 Task: Add Acure Brightening Vitamin C & Ferulic Acid Serum, Oil Free to the cart.
Action: Mouse moved to (247, 118)
Screenshot: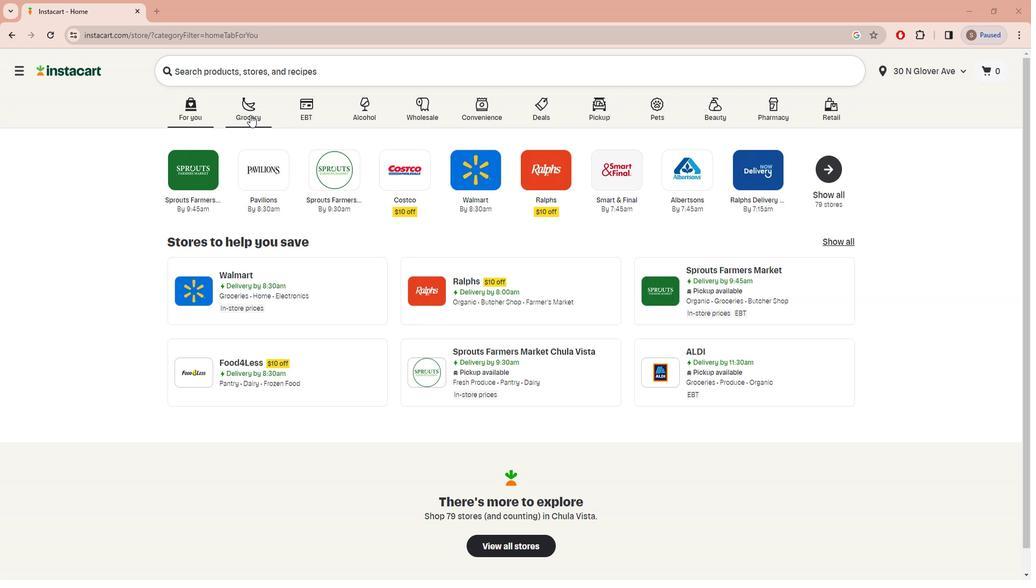 
Action: Mouse pressed left at (247, 118)
Screenshot: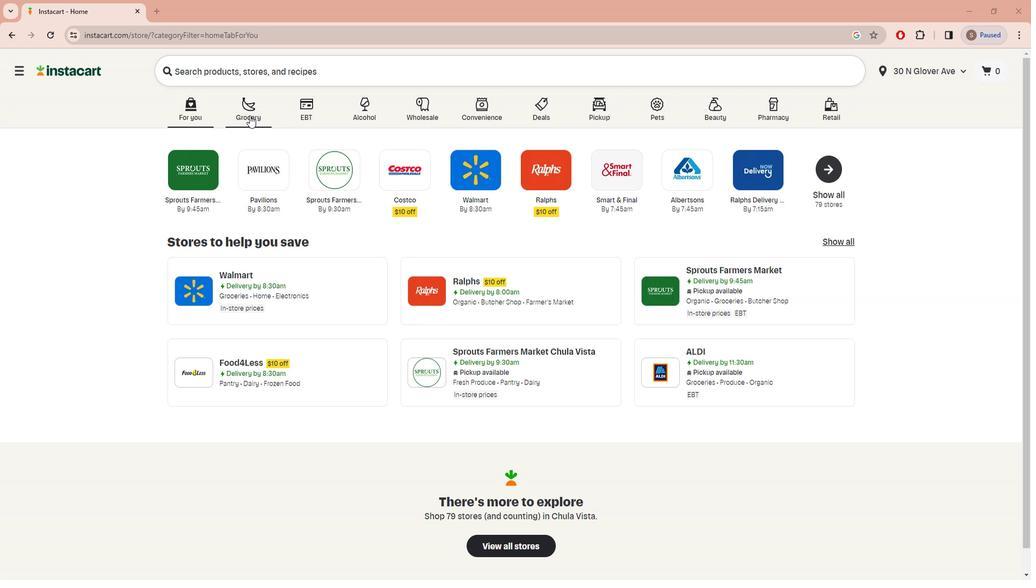 
Action: Mouse moved to (331, 318)
Screenshot: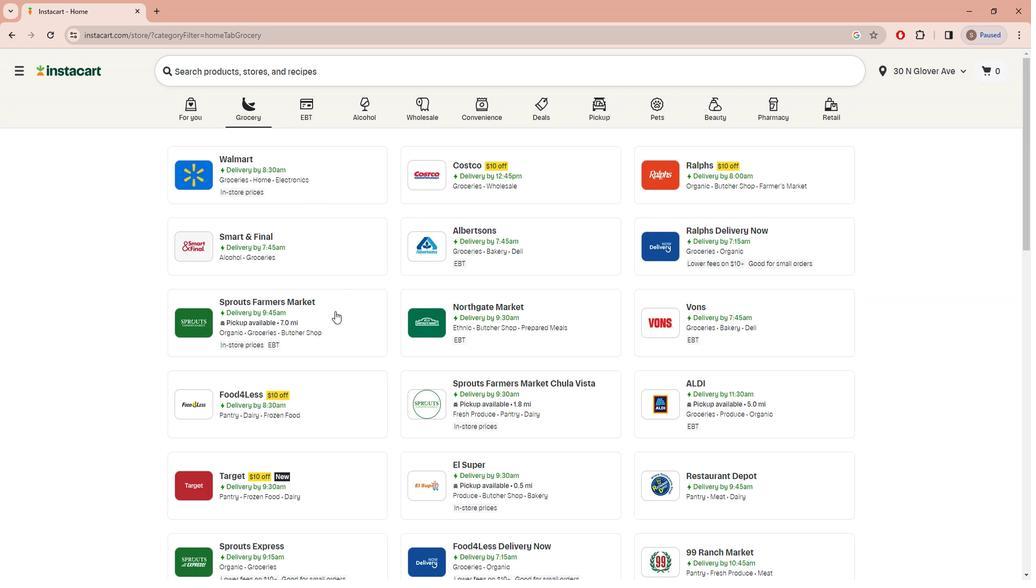 
Action: Mouse pressed left at (331, 318)
Screenshot: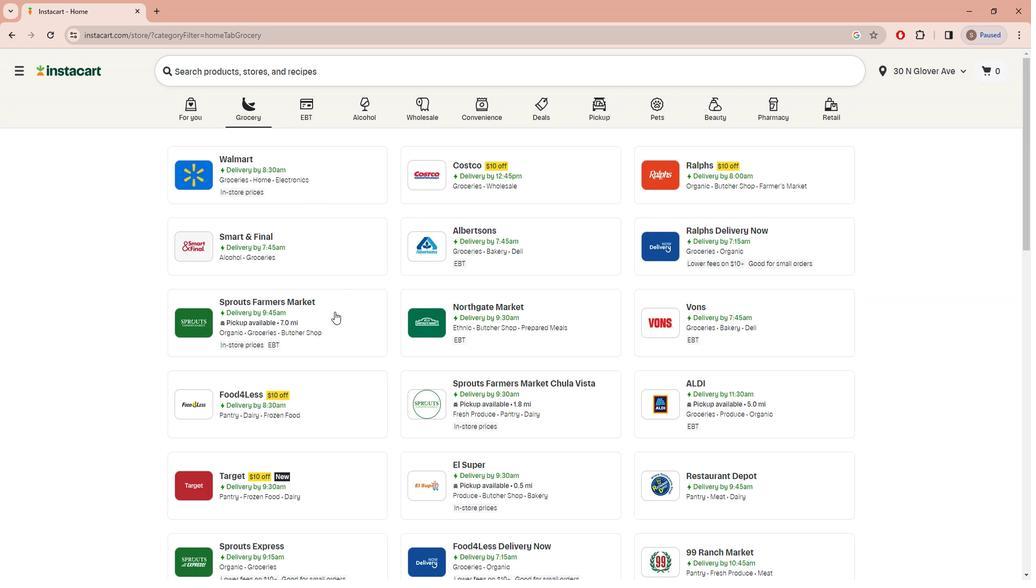 
Action: Mouse moved to (38, 341)
Screenshot: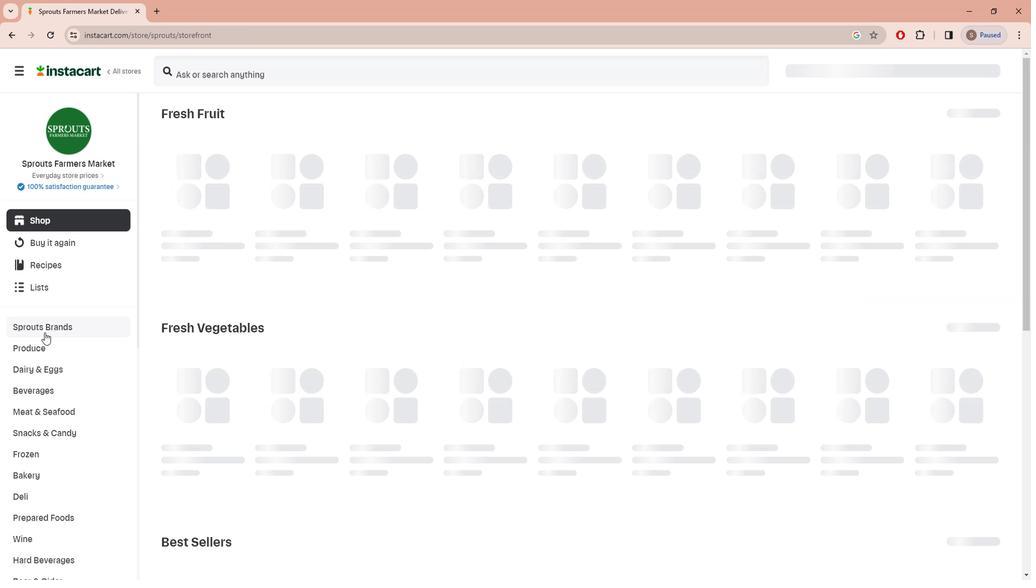 
Action: Mouse scrolled (38, 340) with delta (0, 0)
Screenshot: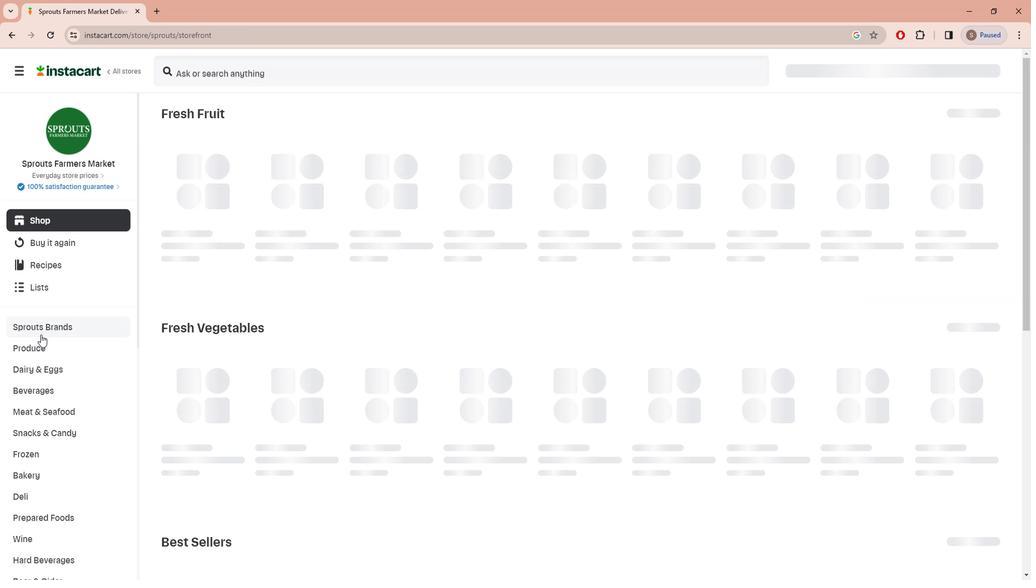 
Action: Mouse scrolled (38, 340) with delta (0, 0)
Screenshot: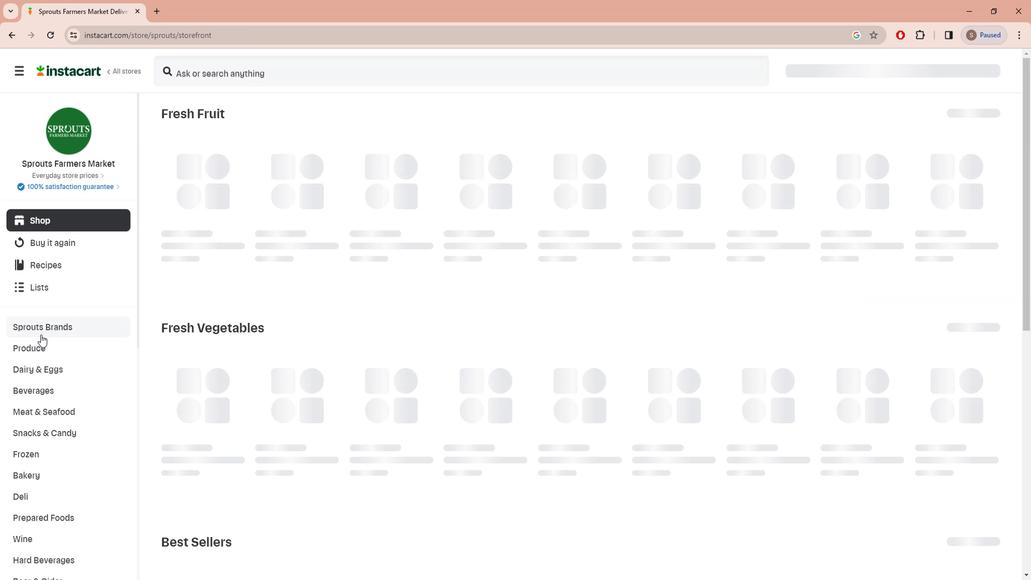 
Action: Mouse moved to (38, 341)
Screenshot: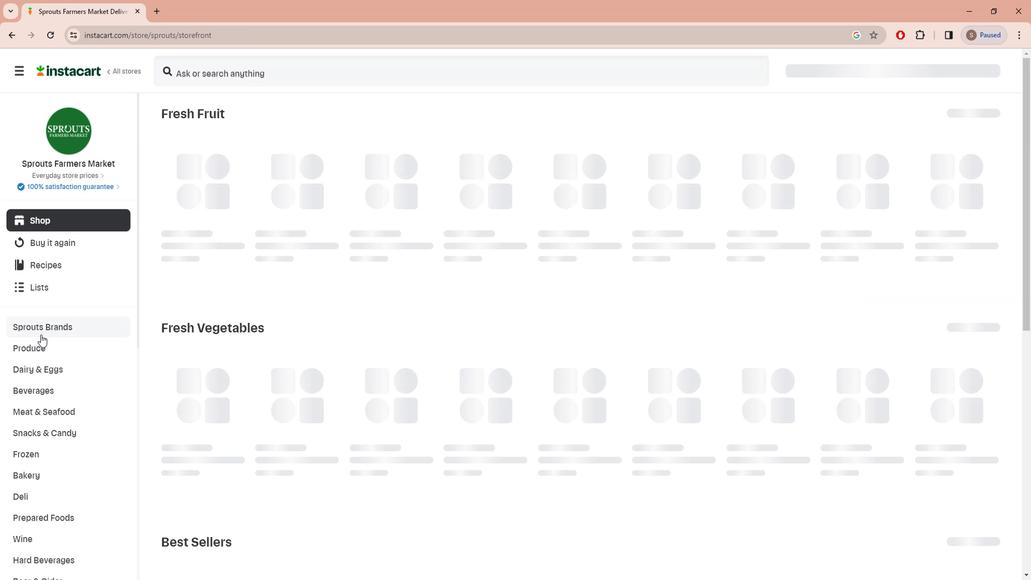 
Action: Mouse scrolled (38, 340) with delta (0, 0)
Screenshot: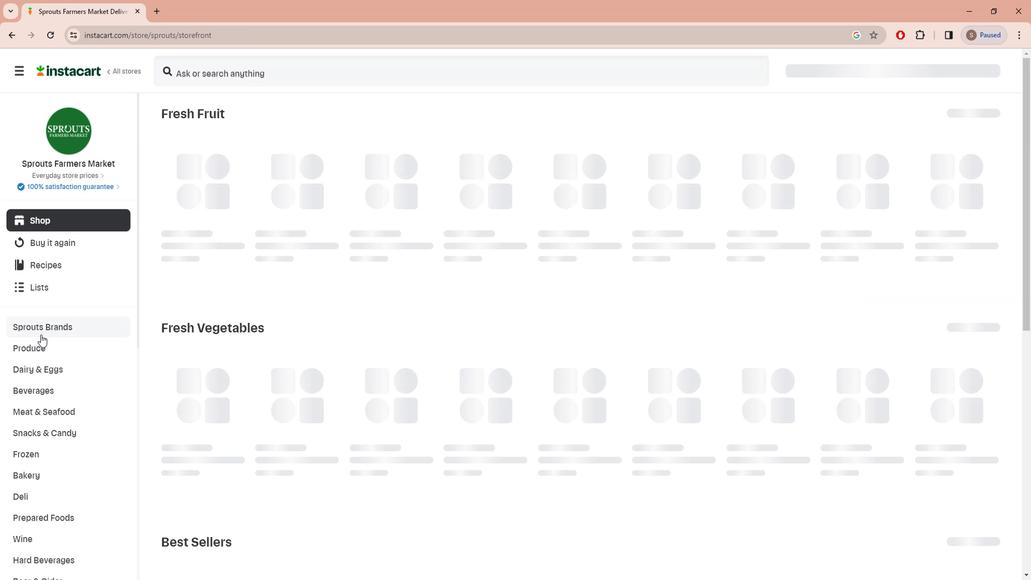 
Action: Mouse scrolled (38, 340) with delta (0, 0)
Screenshot: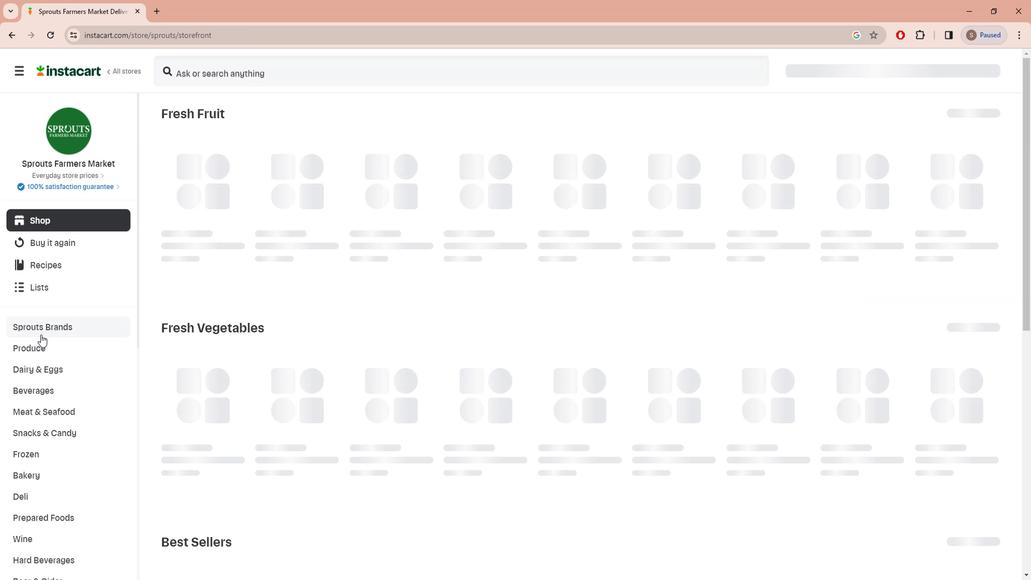 
Action: Mouse moved to (38, 342)
Screenshot: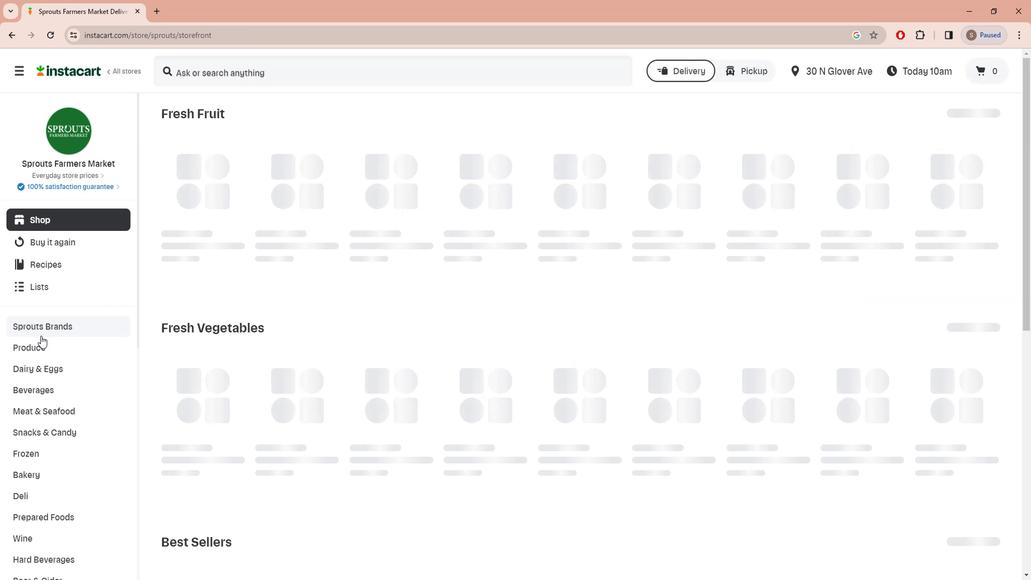 
Action: Mouse scrolled (38, 341) with delta (0, 0)
Screenshot: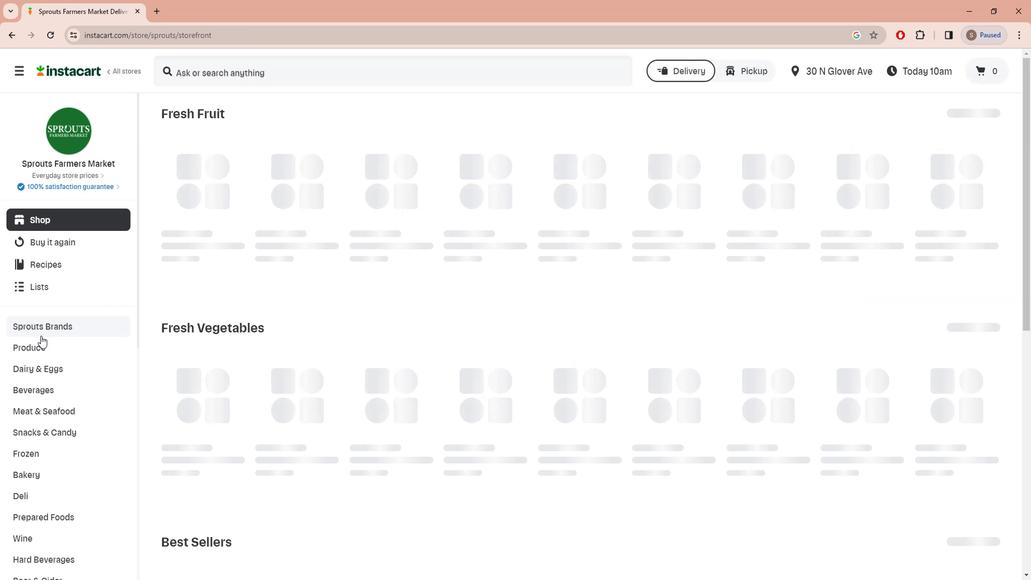 
Action: Mouse moved to (38, 342)
Screenshot: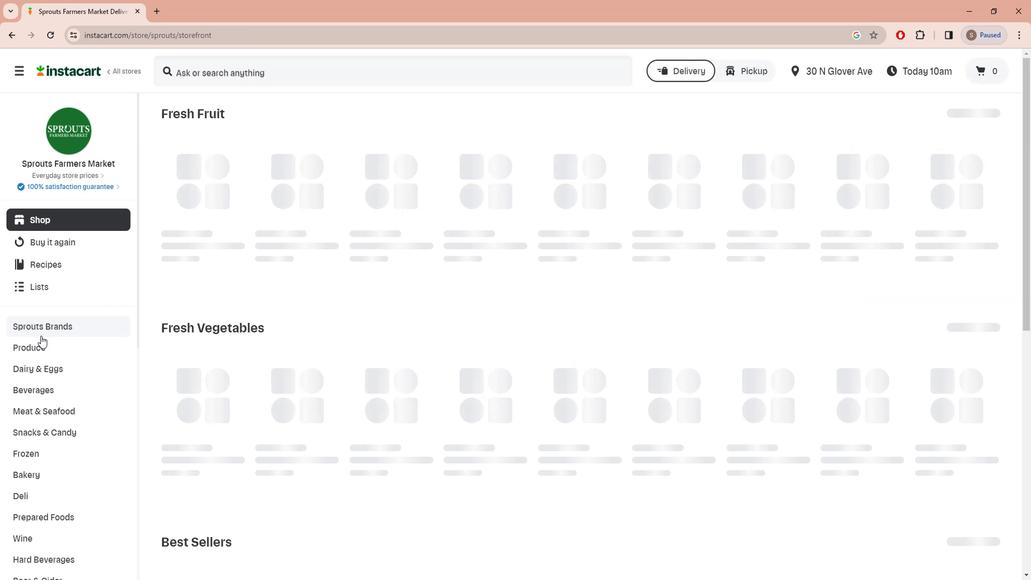 
Action: Mouse scrolled (38, 341) with delta (0, 0)
Screenshot: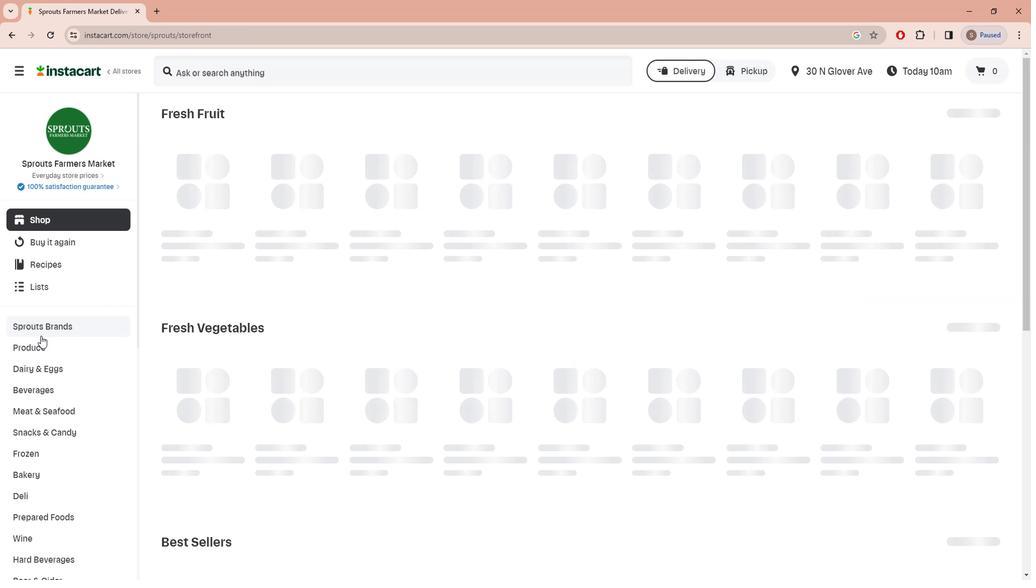 
Action: Mouse scrolled (38, 341) with delta (0, 0)
Screenshot: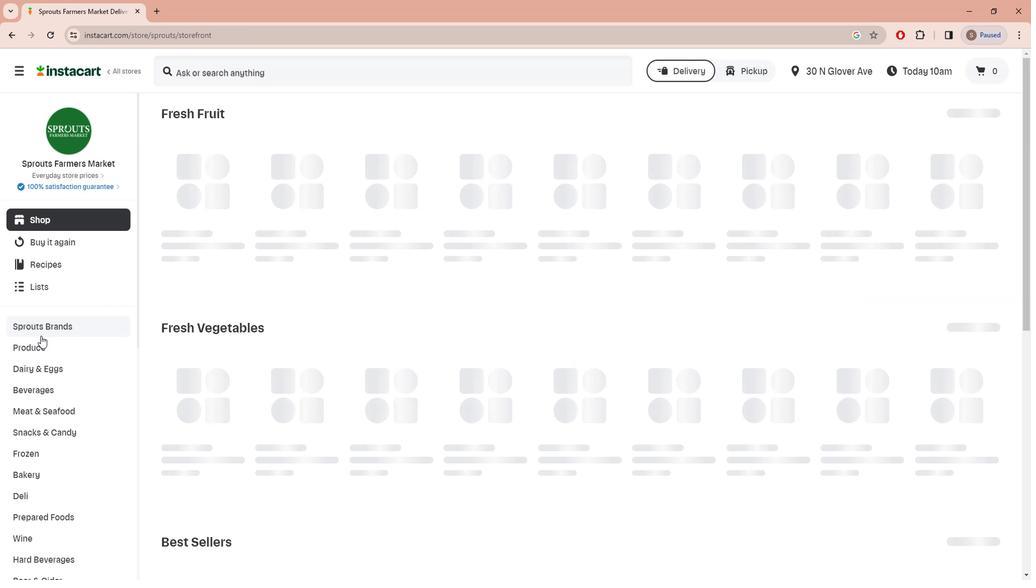 
Action: Mouse scrolled (38, 341) with delta (0, 0)
Screenshot: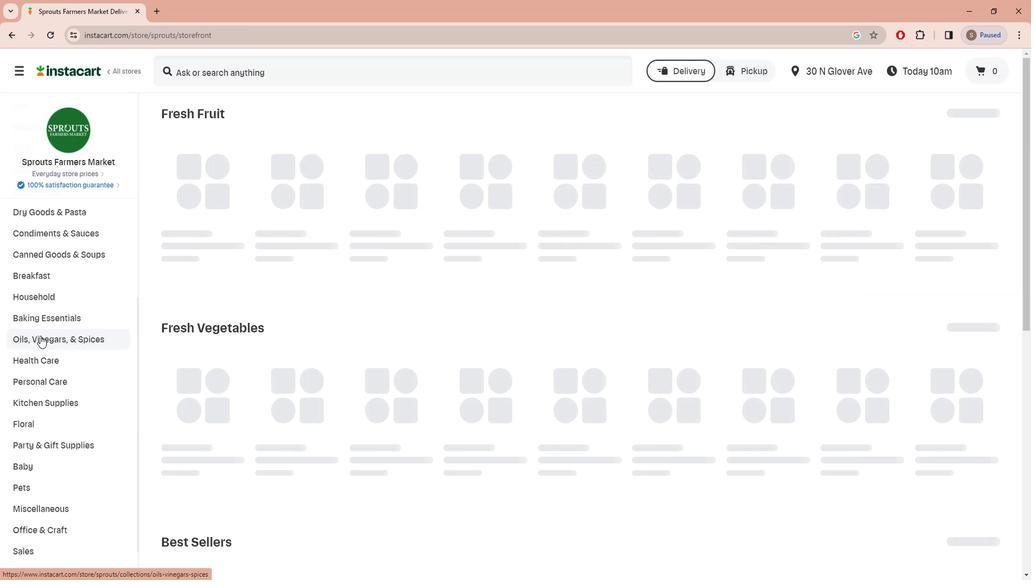 
Action: Mouse scrolled (38, 341) with delta (0, 0)
Screenshot: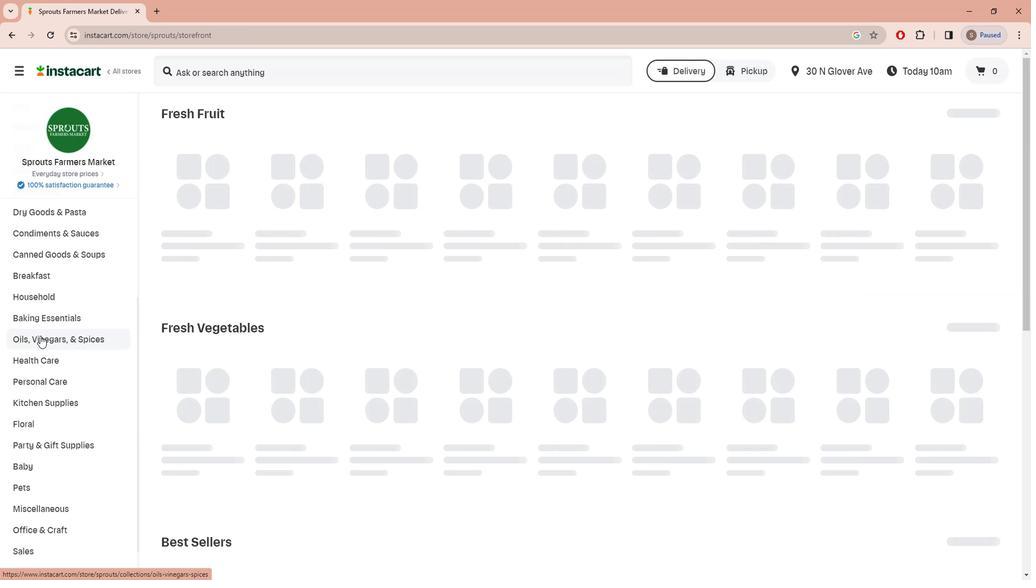 
Action: Mouse scrolled (38, 341) with delta (0, 0)
Screenshot: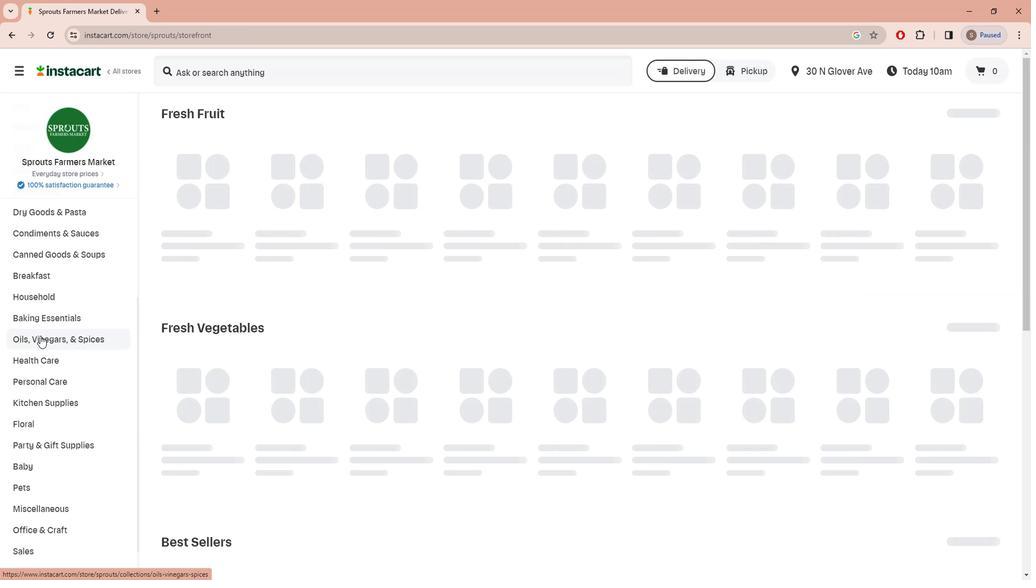 
Action: Mouse scrolled (38, 341) with delta (0, 0)
Screenshot: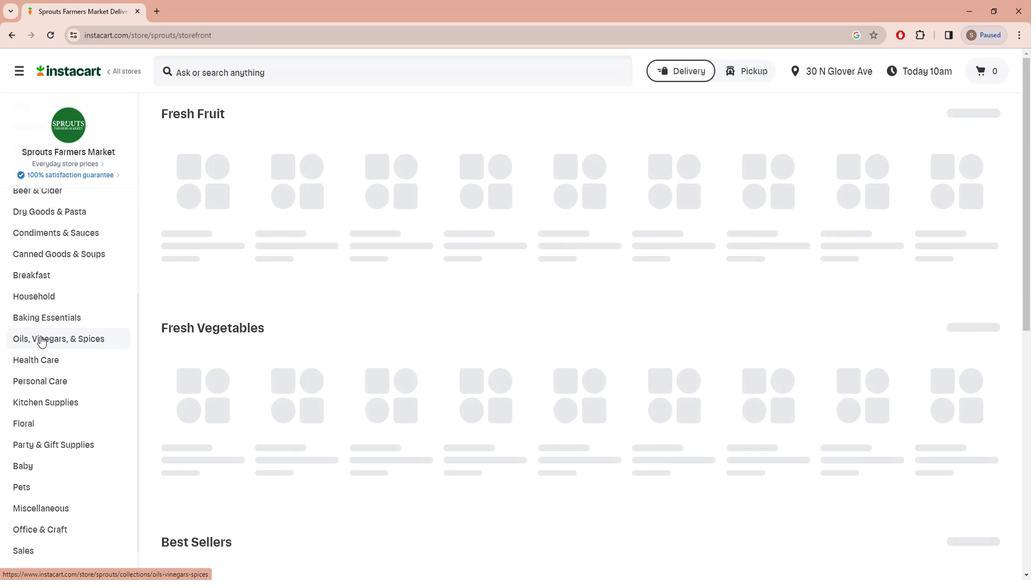 
Action: Mouse scrolled (38, 341) with delta (0, 0)
Screenshot: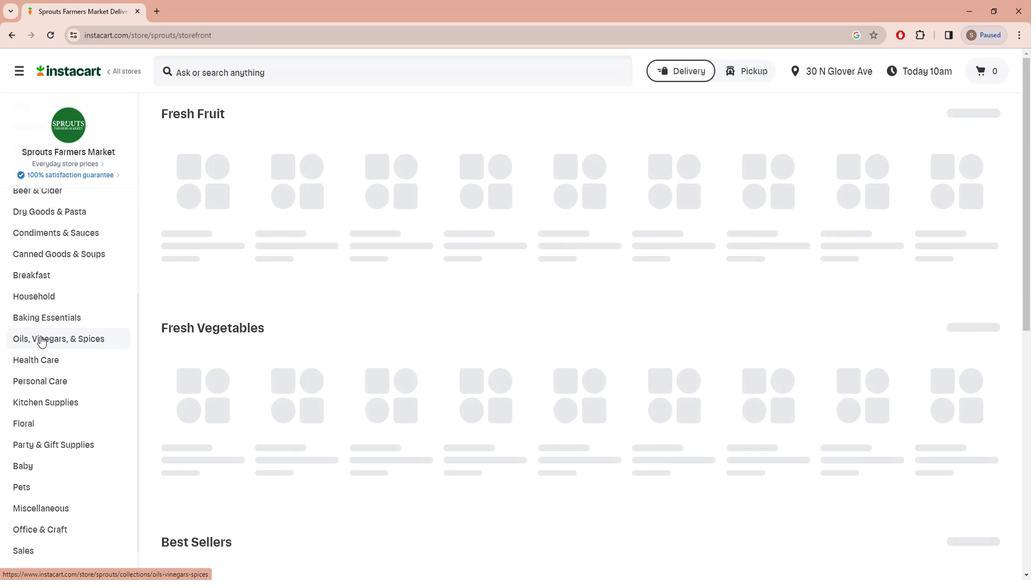 
Action: Mouse moved to (44, 333)
Screenshot: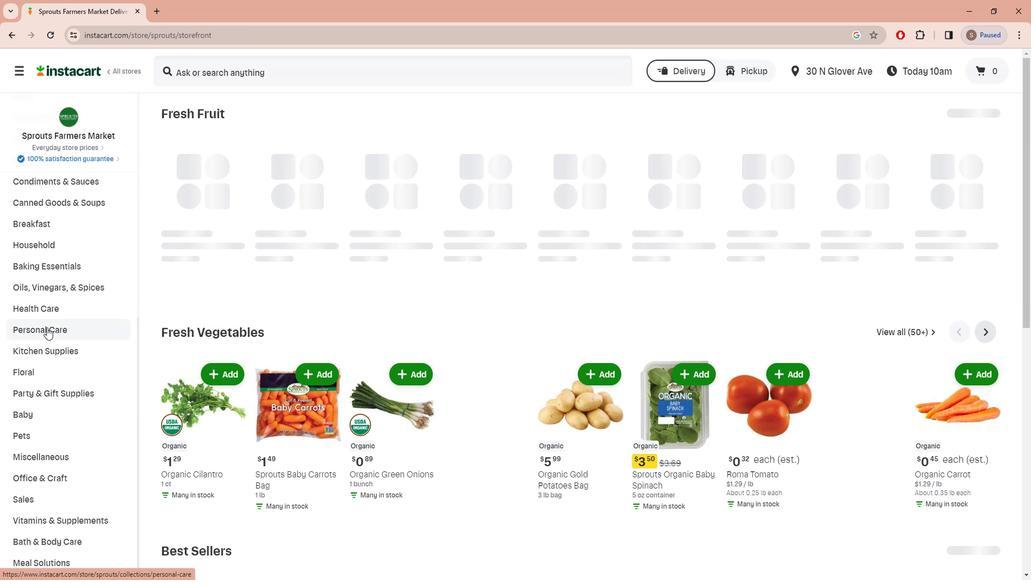 
Action: Mouse pressed left at (44, 333)
Screenshot: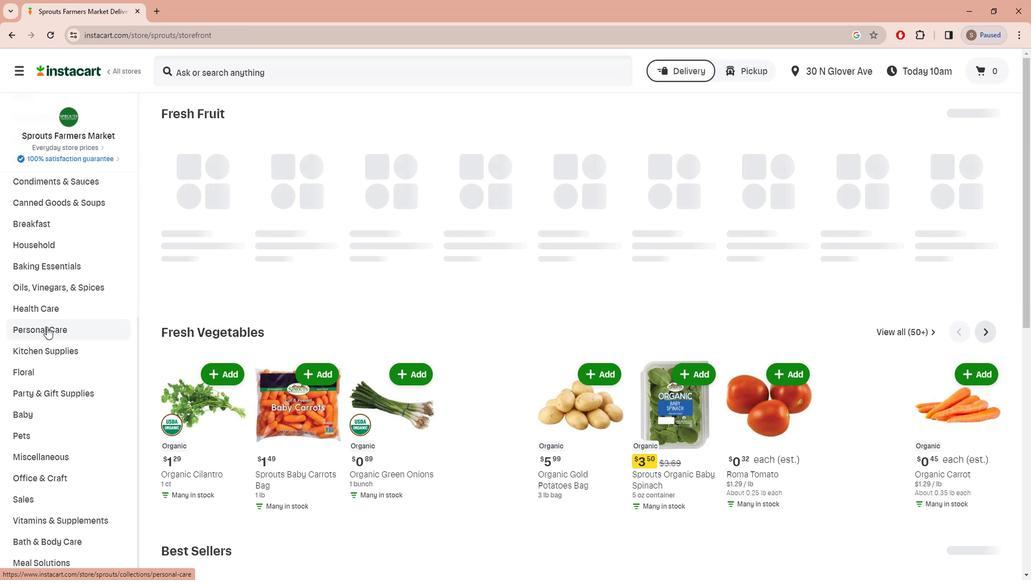 
Action: Mouse moved to (562, 145)
Screenshot: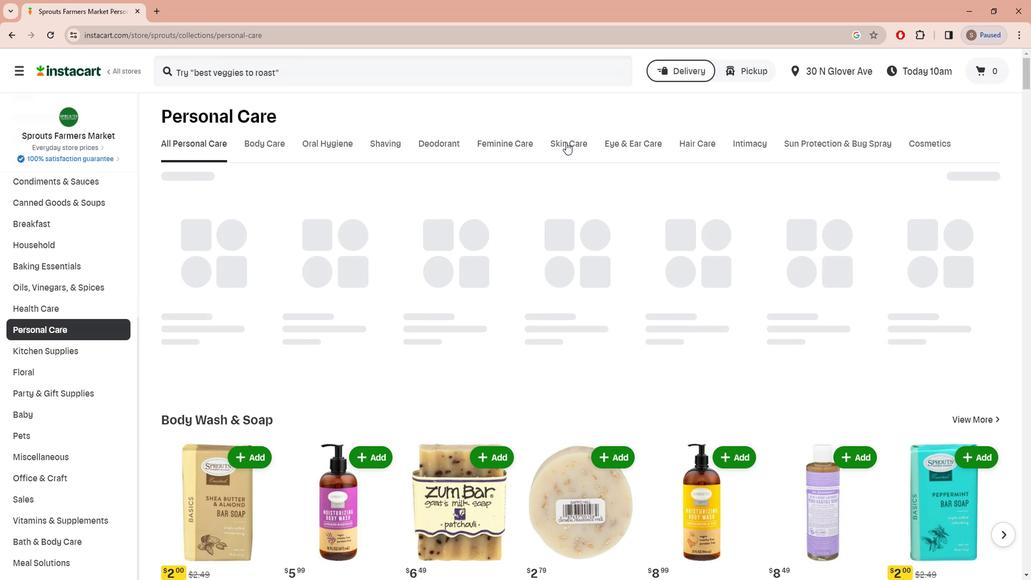 
Action: Mouse pressed left at (562, 145)
Screenshot: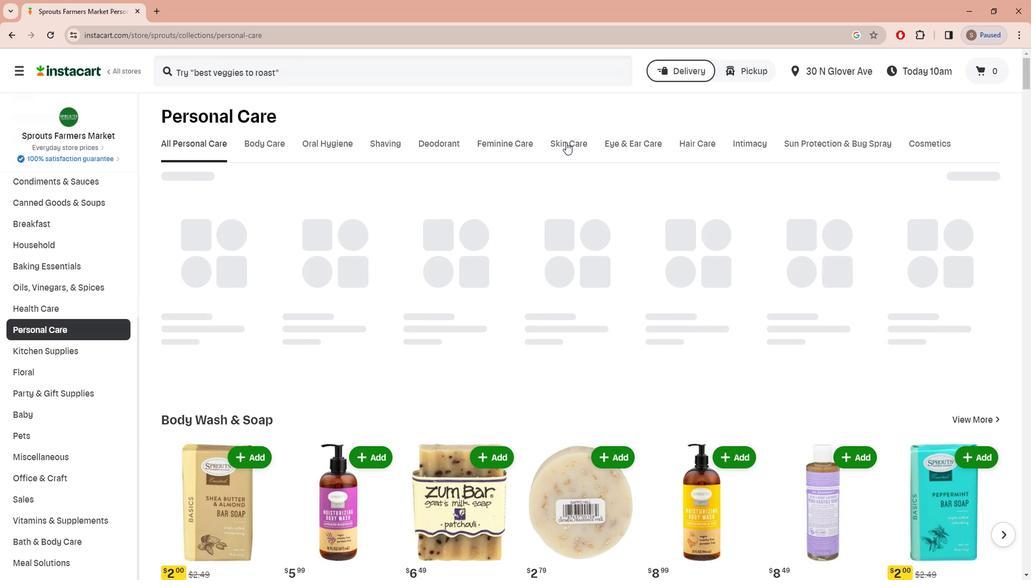 
Action: Mouse moved to (763, 197)
Screenshot: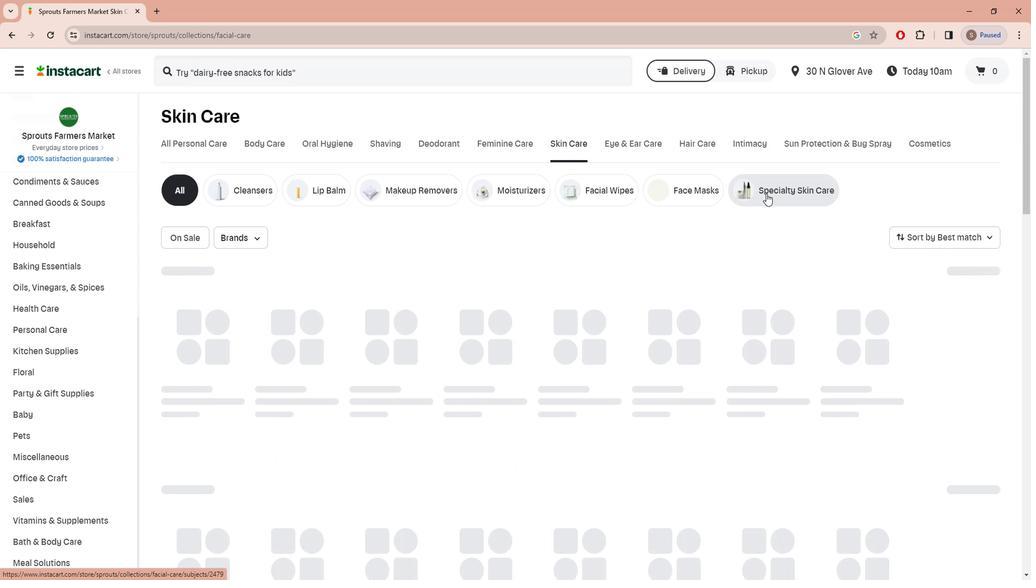 
Action: Mouse pressed left at (763, 197)
Screenshot: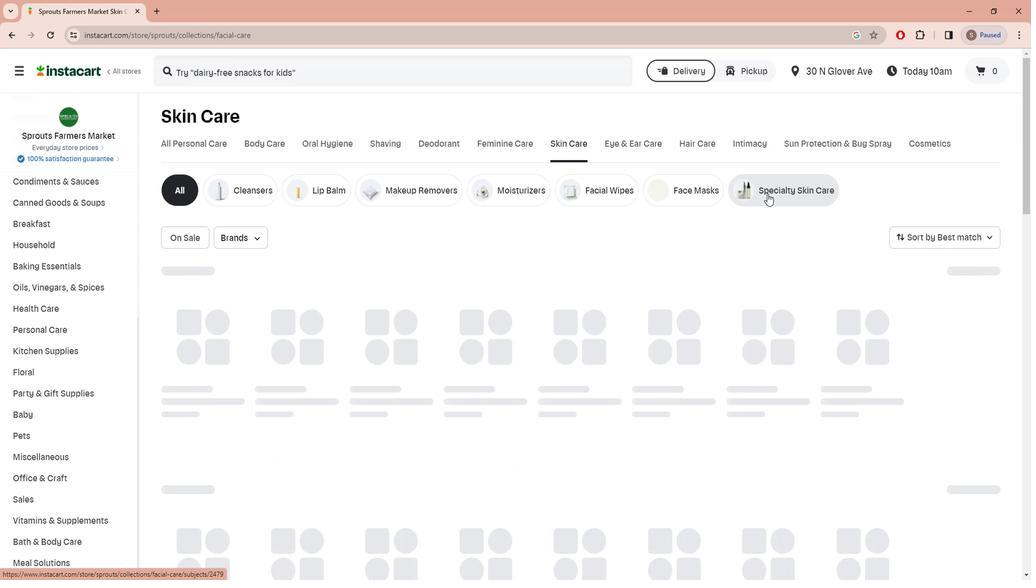 
Action: Mouse moved to (279, 76)
Screenshot: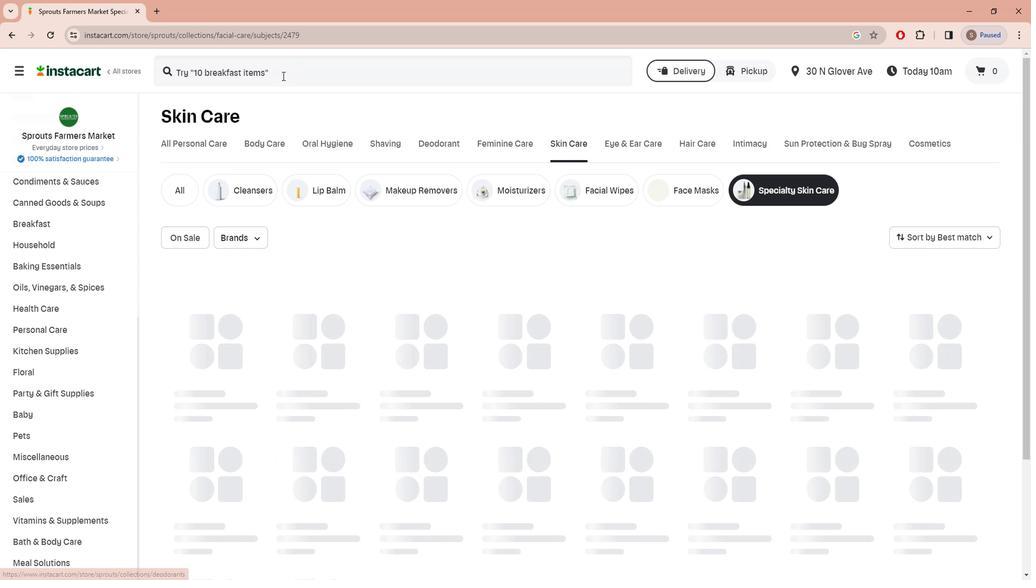 
Action: Mouse pressed left at (279, 76)
Screenshot: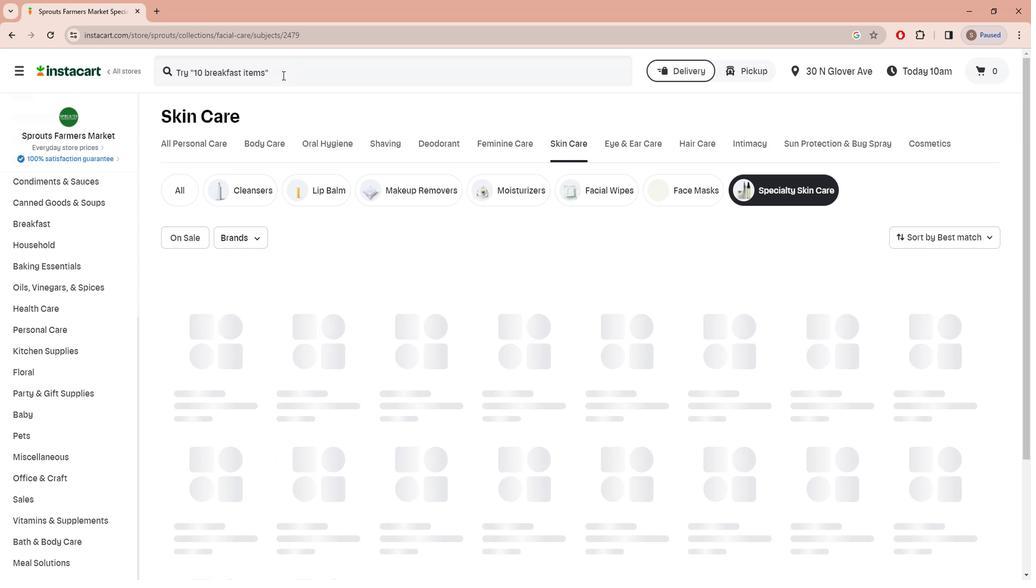 
Action: Key pressed <Key.shift>Acure<Key.space><Key.shift>Brightening<Key.space><Key.shift>B<Key.backspace><Key.shift>Vitamin<Key.space><Key.shift>C<Key.space><Key.shift><Key.shift><Key.shift><Key.shift><Key.shift><Key.shift><Key.shift><Key.shift>&<Key.space><Key.shift>Ferulic<Key.space><Key.shift>Acid<Key.space><Key.shift>Serum,<Key.space><Key.shift>Oil<Key.space><Key.shift>Free<Key.enter>
Screenshot: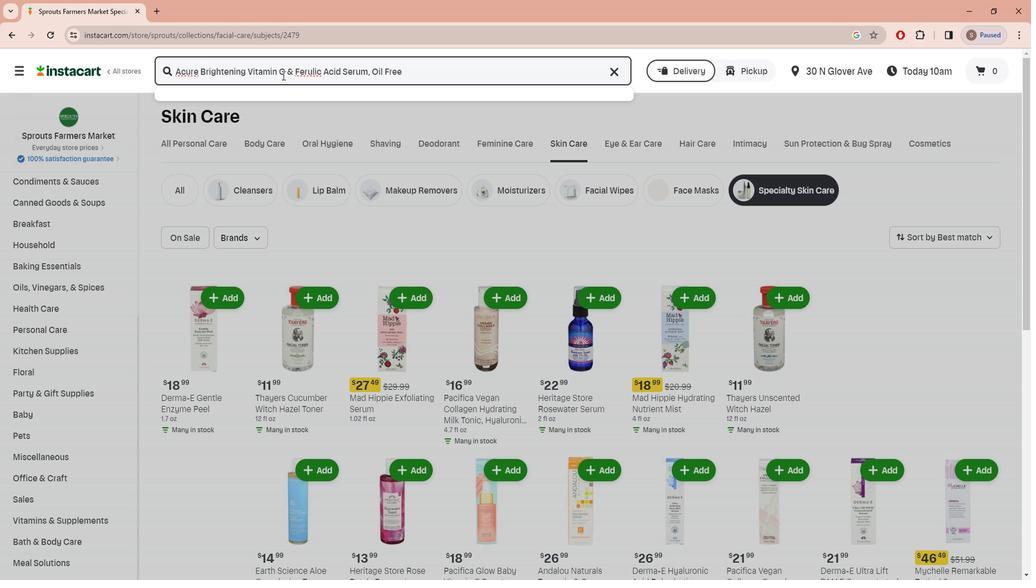 
Action: Mouse moved to (630, 202)
Screenshot: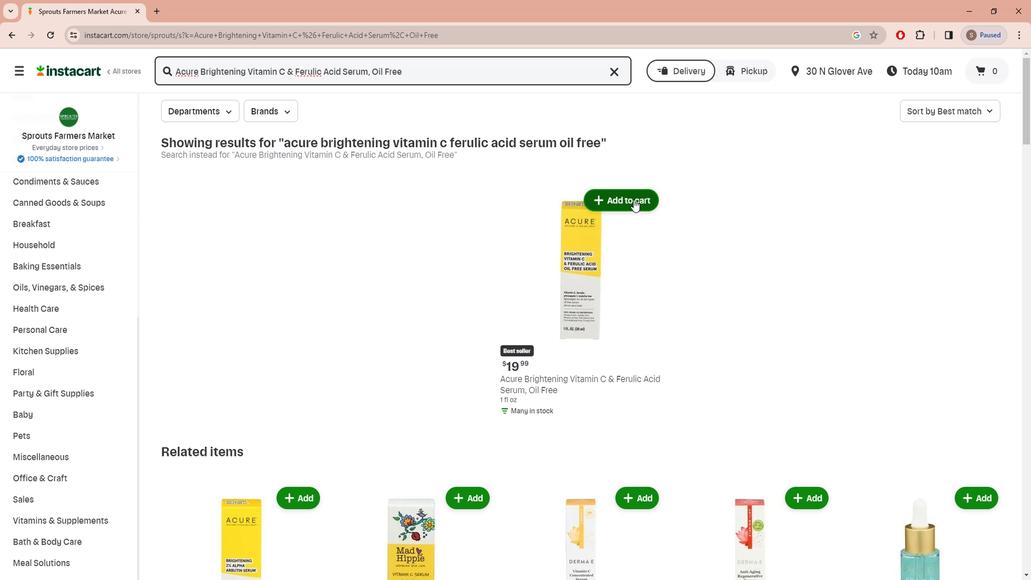 
Action: Mouse pressed left at (630, 202)
Screenshot: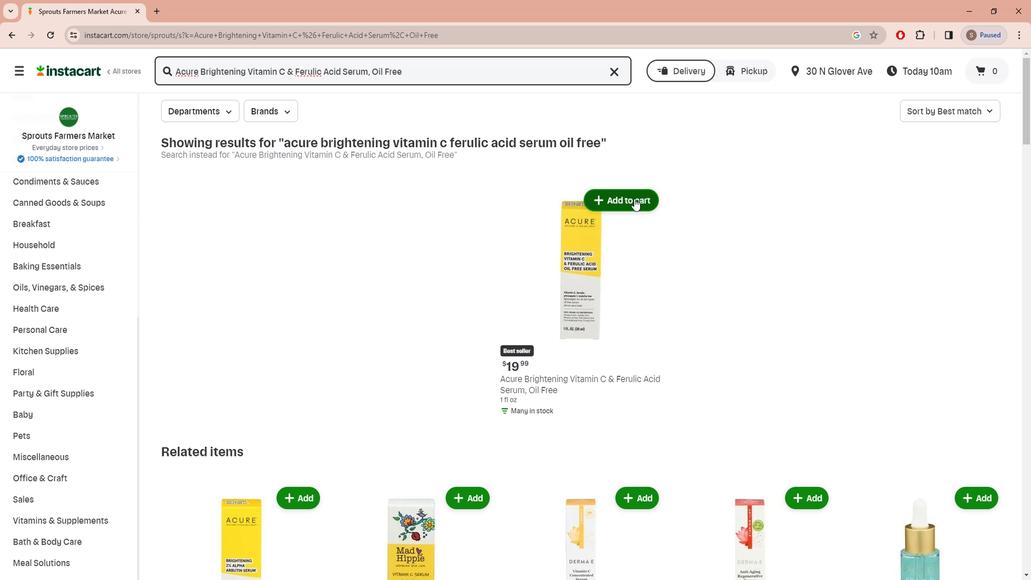 
Action: Mouse moved to (629, 250)
Screenshot: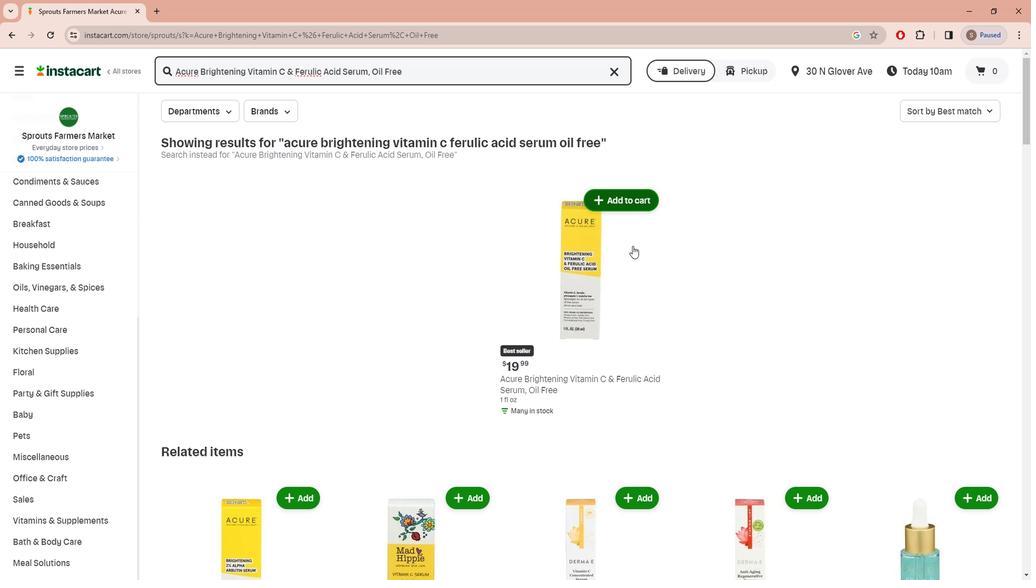 
